 Task: Add Sartori Rosemary & Olive Oil Asiago Bellavitano Cheese Wedge to the cart.
Action: Mouse moved to (731, 235)
Screenshot: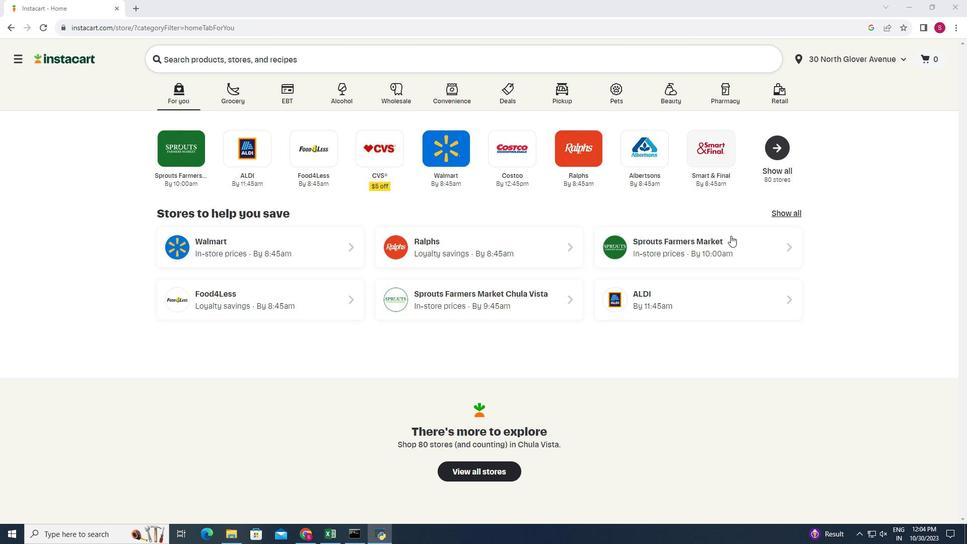 
Action: Mouse pressed left at (731, 235)
Screenshot: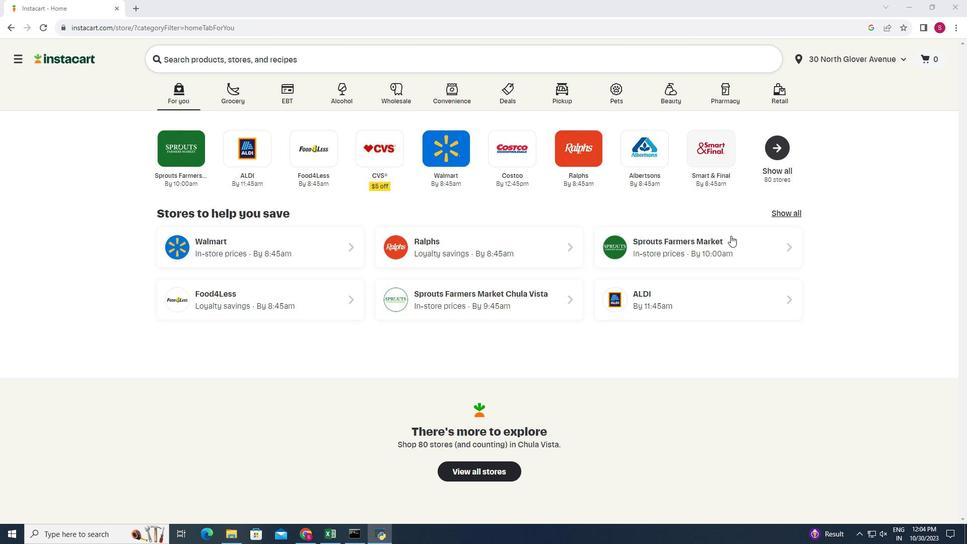 
Action: Mouse moved to (28, 444)
Screenshot: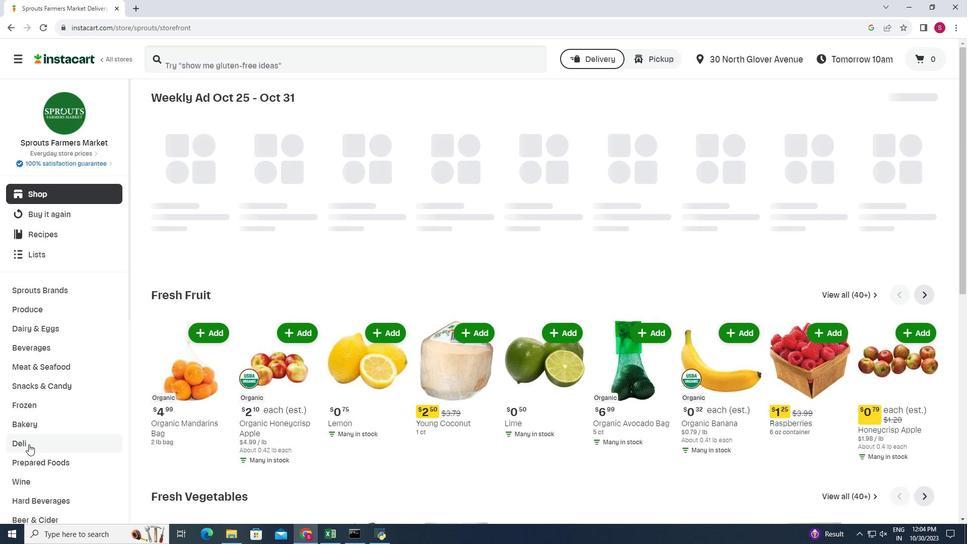 
Action: Mouse pressed left at (28, 444)
Screenshot: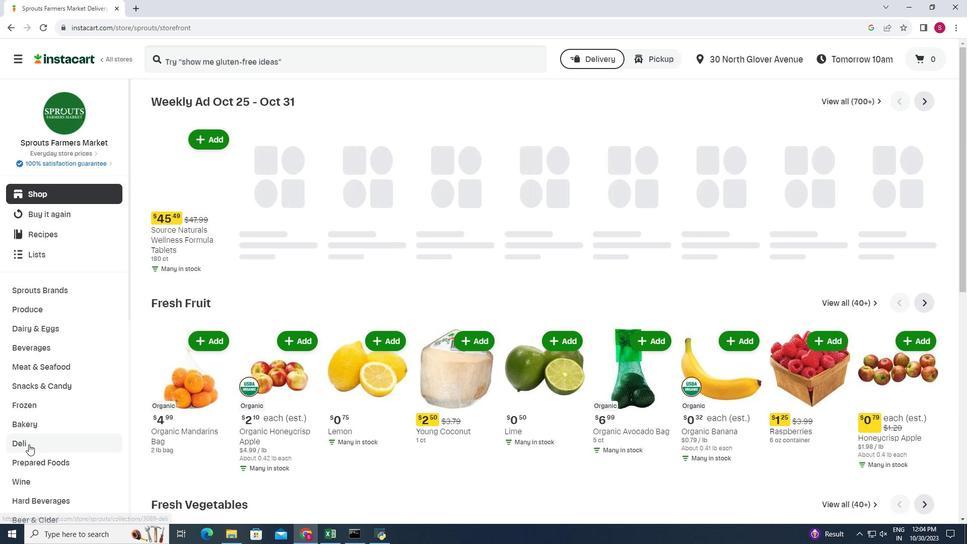 
Action: Mouse moved to (258, 128)
Screenshot: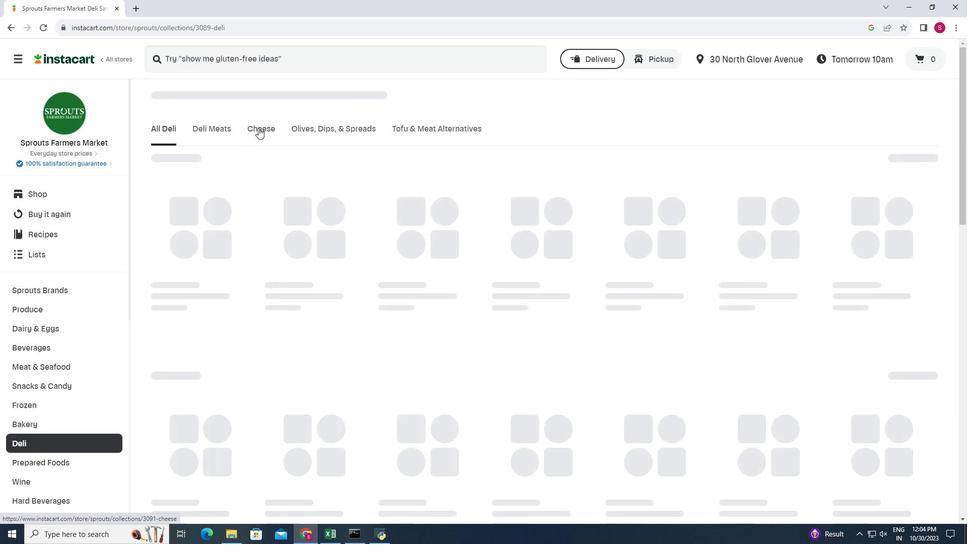 
Action: Mouse pressed left at (258, 128)
Screenshot: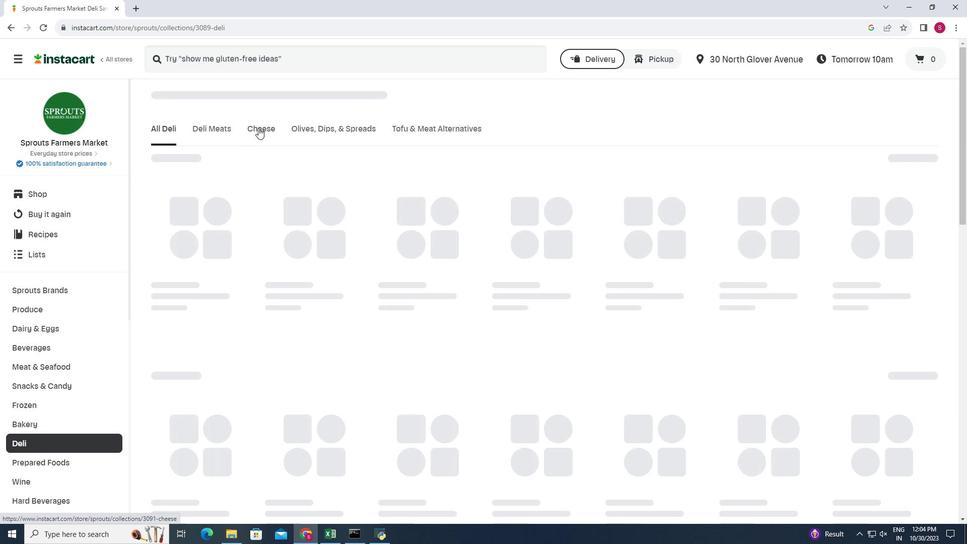 
Action: Mouse moved to (940, 160)
Screenshot: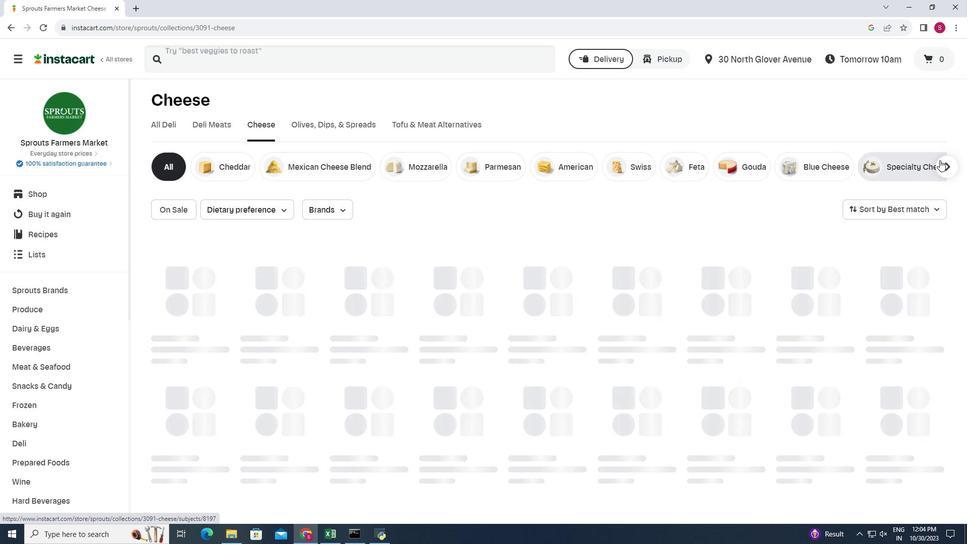 
Action: Mouse pressed left at (940, 160)
Screenshot: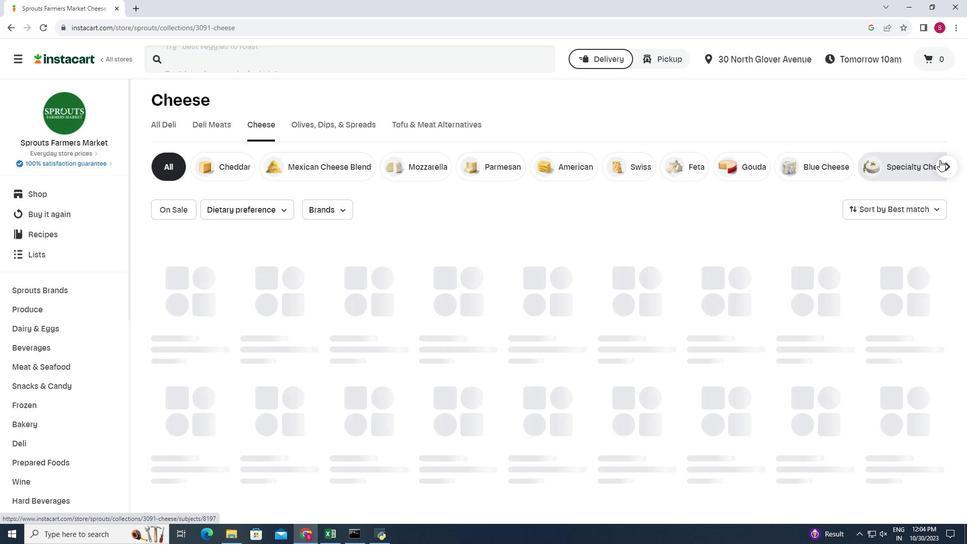 
Action: Mouse moved to (948, 162)
Screenshot: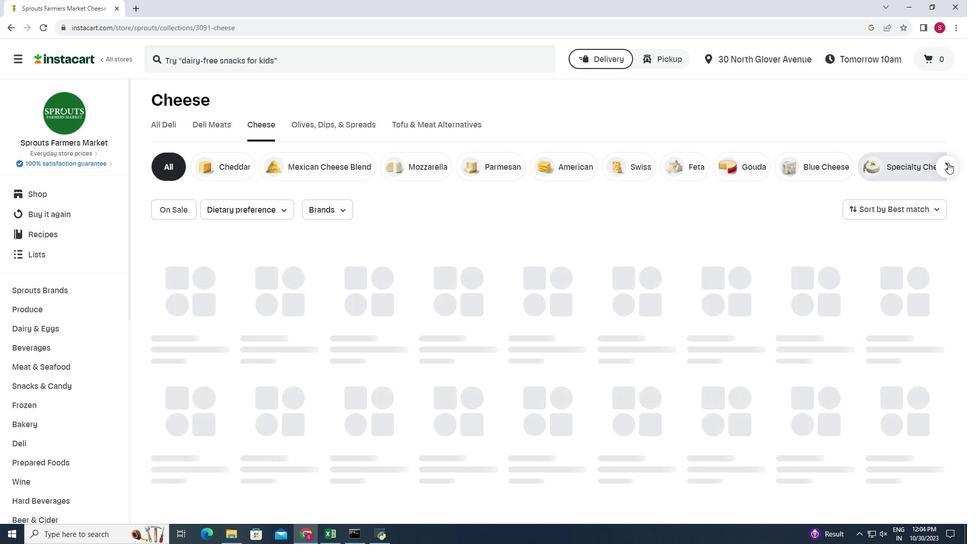 
Action: Mouse pressed left at (948, 162)
Screenshot: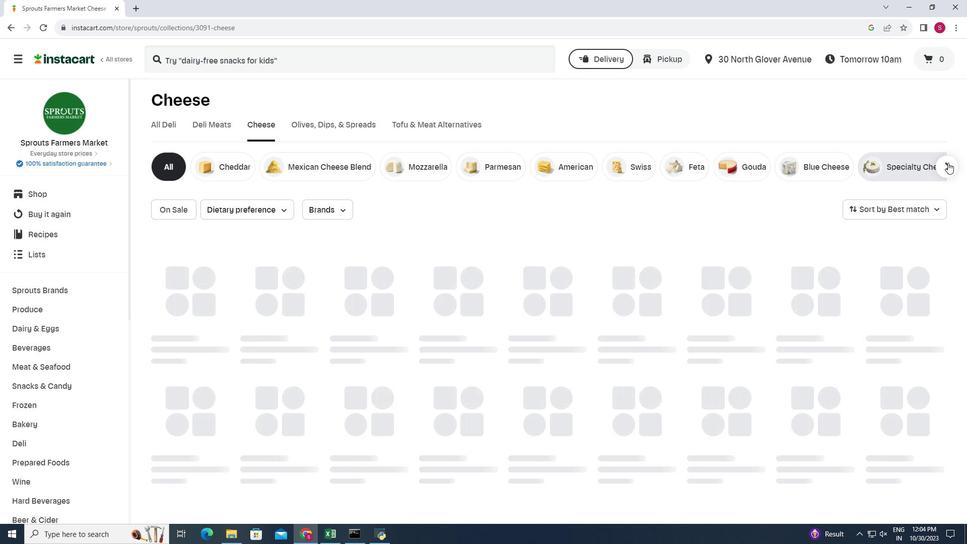 
Action: Mouse moved to (950, 162)
Screenshot: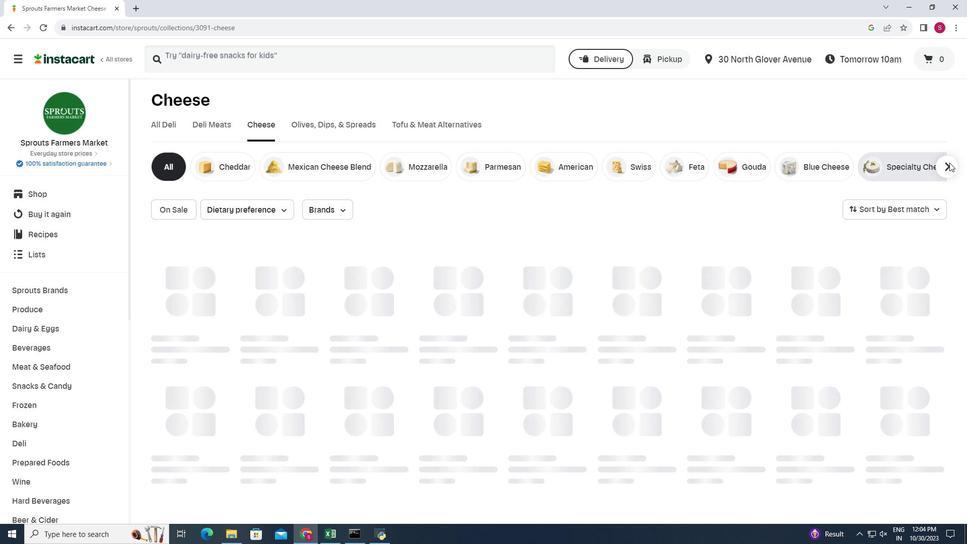 
Action: Mouse pressed left at (950, 162)
Screenshot: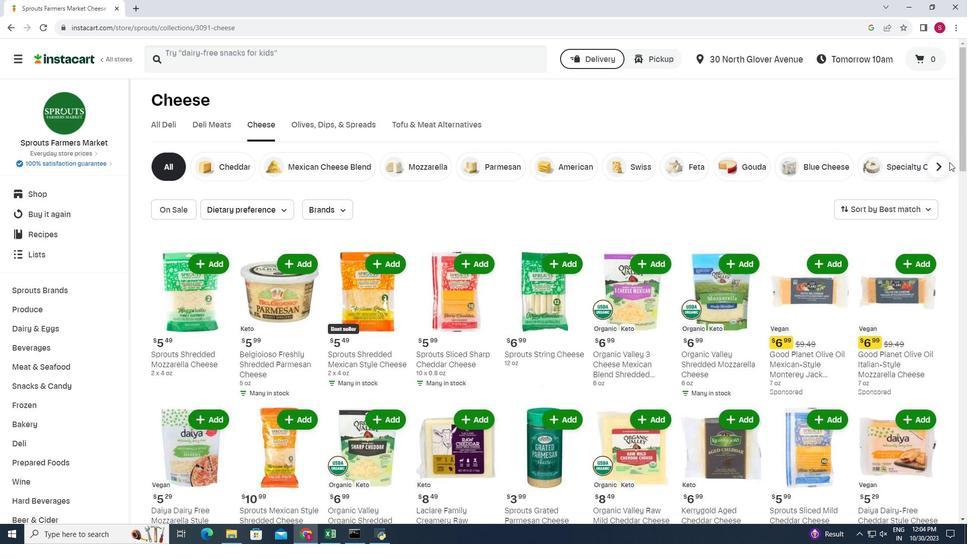 
Action: Mouse moved to (915, 172)
Screenshot: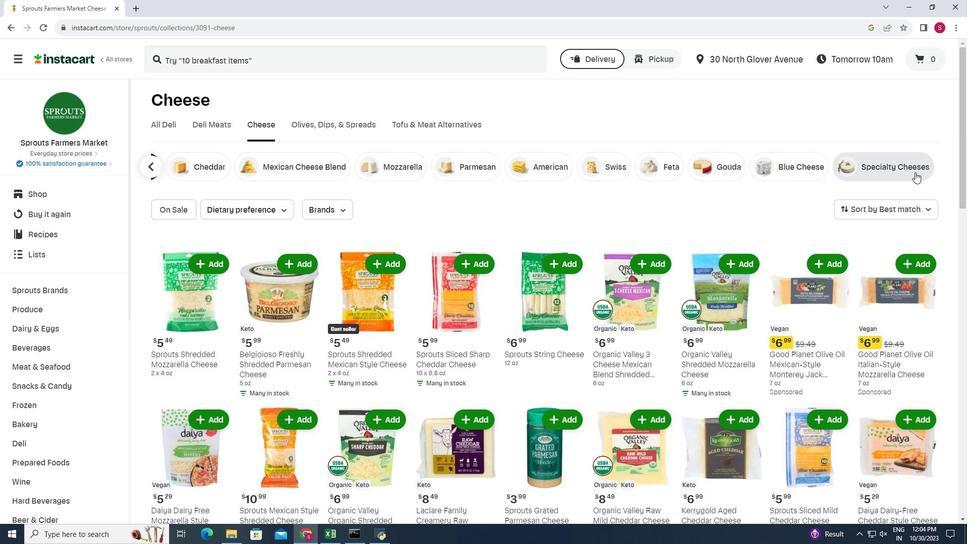 
Action: Mouse pressed left at (915, 172)
Screenshot: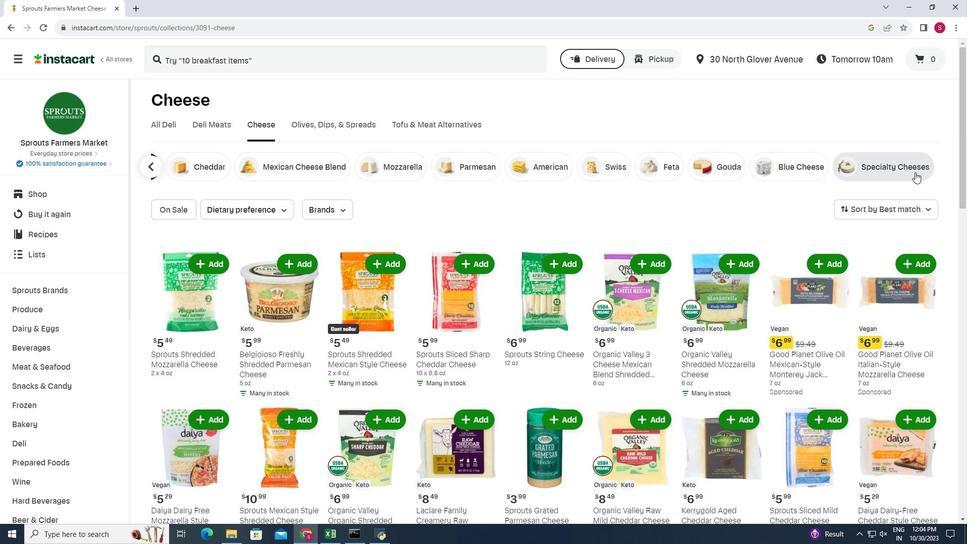 
Action: Mouse moved to (930, 339)
Screenshot: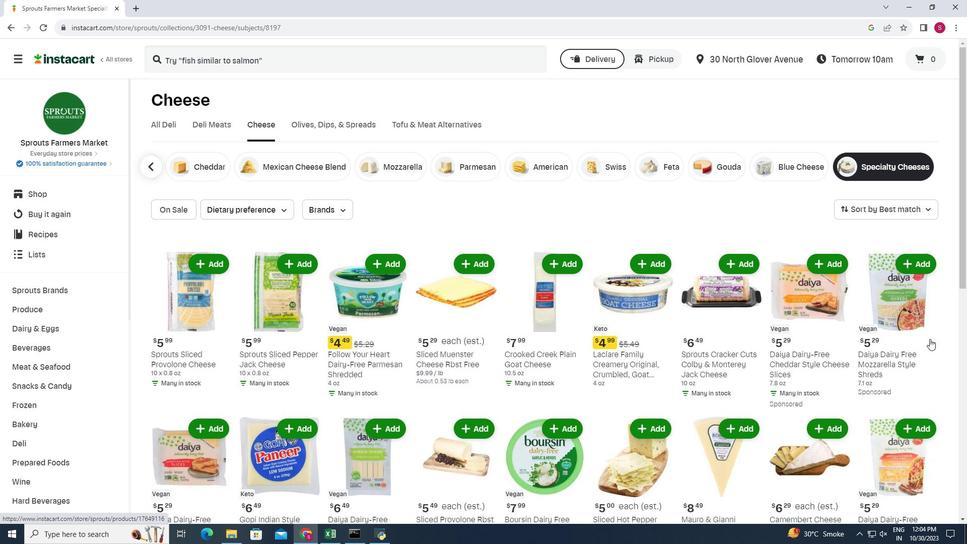 
Action: Mouse scrolled (930, 338) with delta (0, 0)
Screenshot: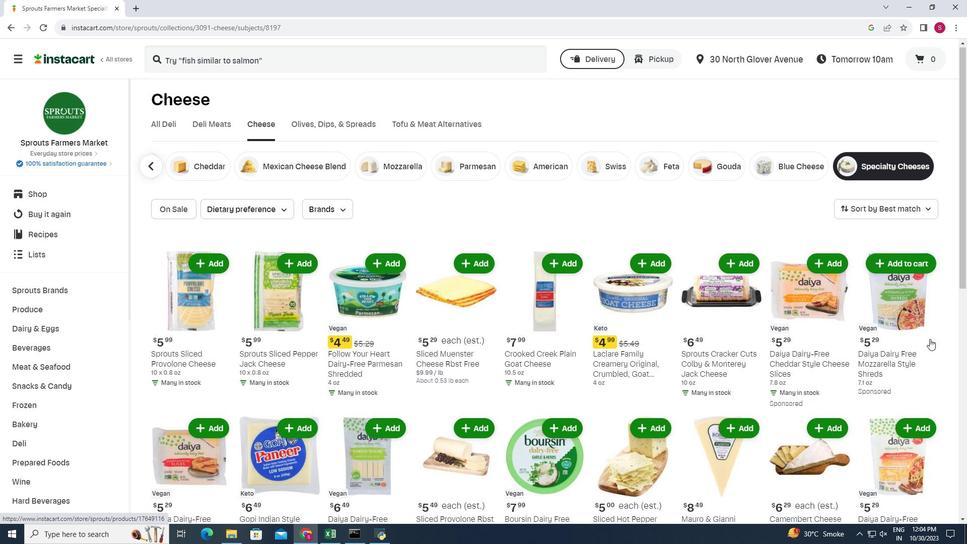 
Action: Mouse scrolled (930, 338) with delta (0, 0)
Screenshot: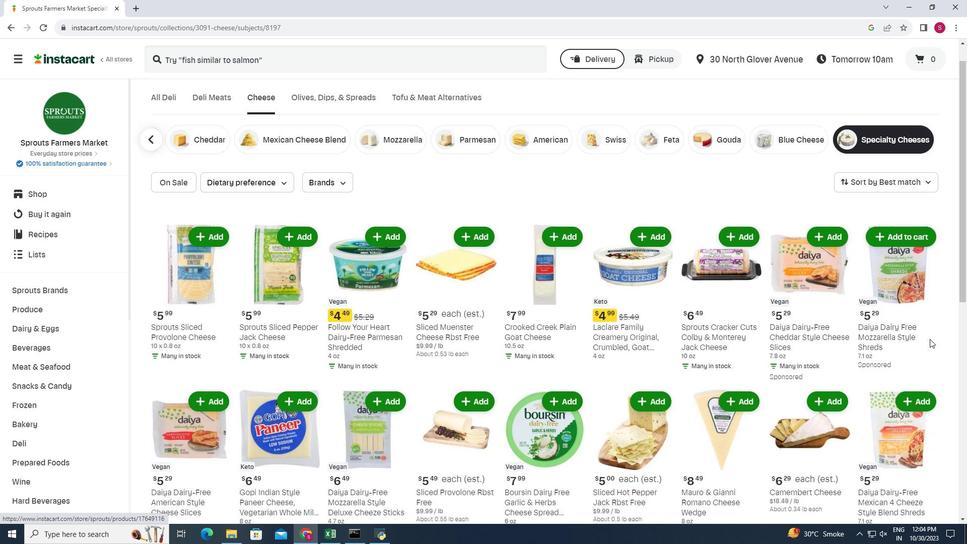 
Action: Mouse scrolled (930, 338) with delta (0, 0)
Screenshot: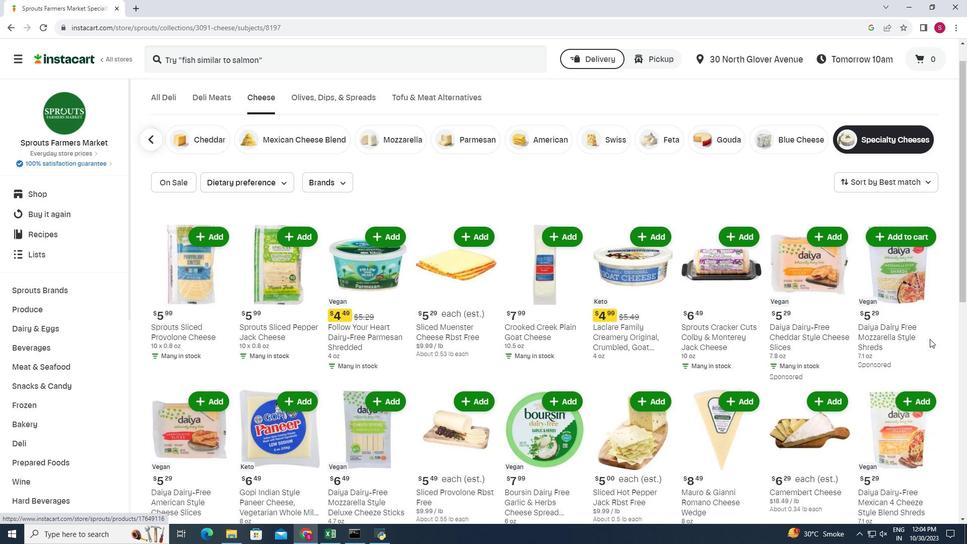 
Action: Mouse moved to (173, 355)
Screenshot: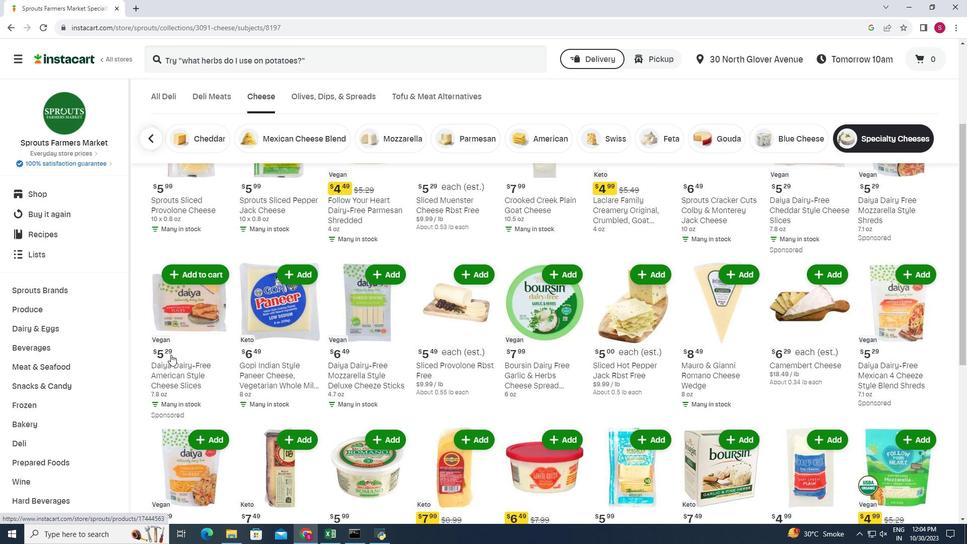 
Action: Mouse scrolled (173, 354) with delta (0, 0)
Screenshot: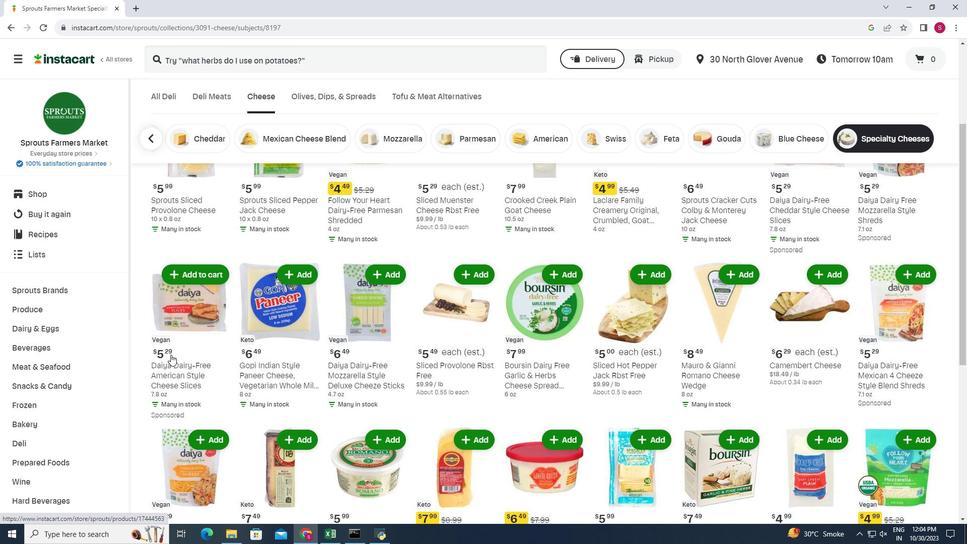 
Action: Mouse moved to (170, 354)
Screenshot: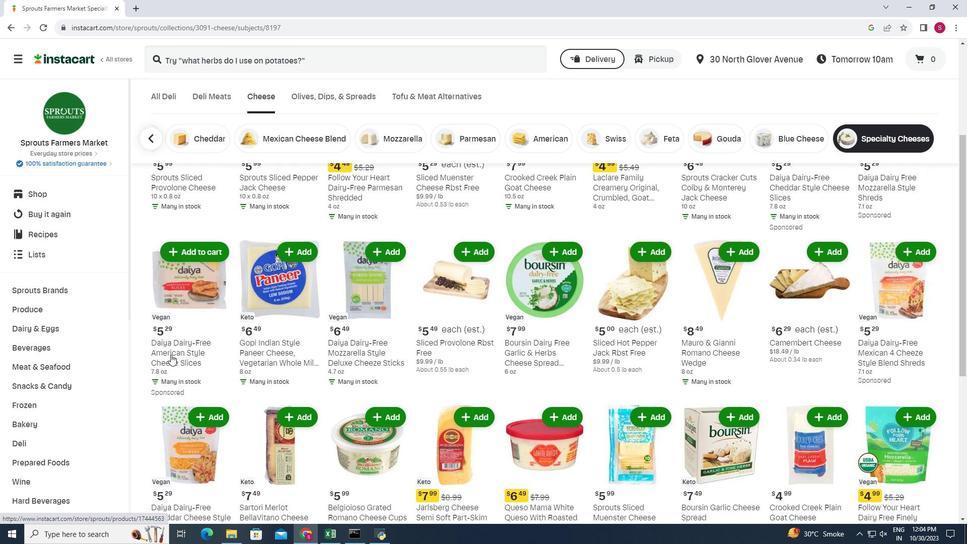 
Action: Mouse scrolled (170, 354) with delta (0, 0)
Screenshot: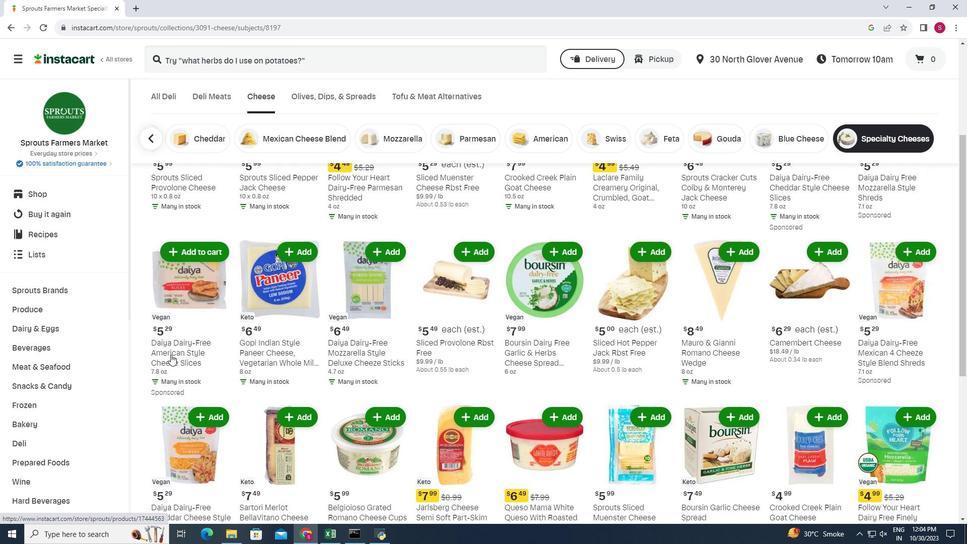 
Action: Mouse moved to (931, 408)
Screenshot: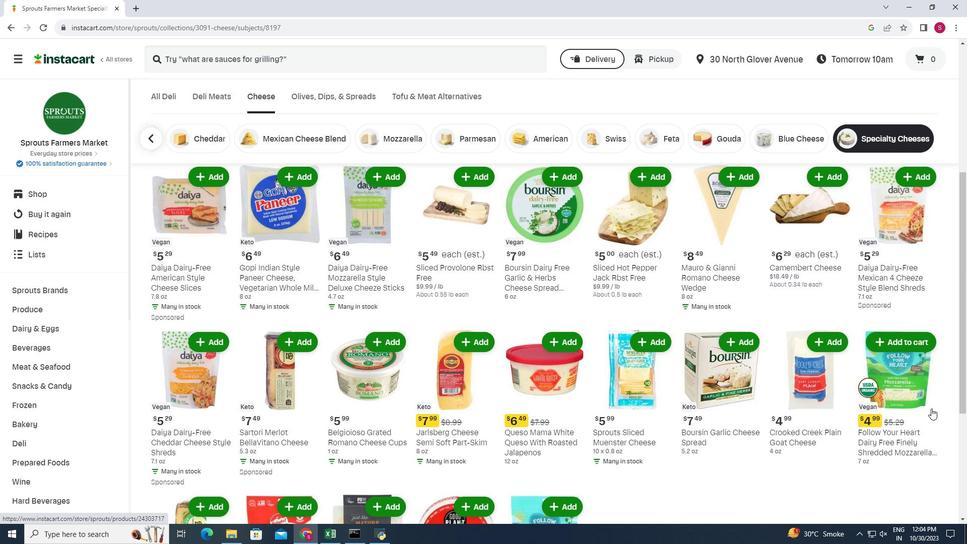 
Action: Mouse scrolled (931, 408) with delta (0, 0)
Screenshot: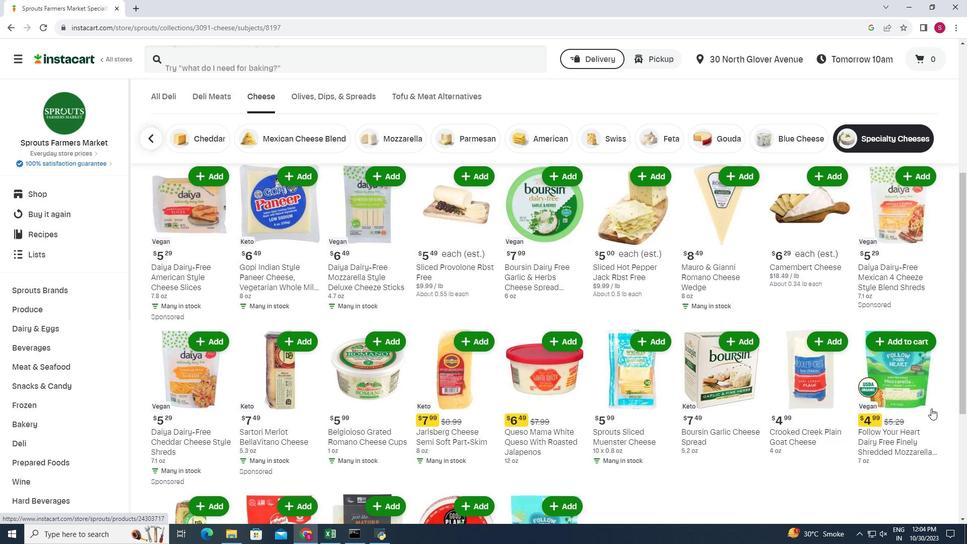 
Action: Mouse scrolled (931, 408) with delta (0, 0)
Screenshot: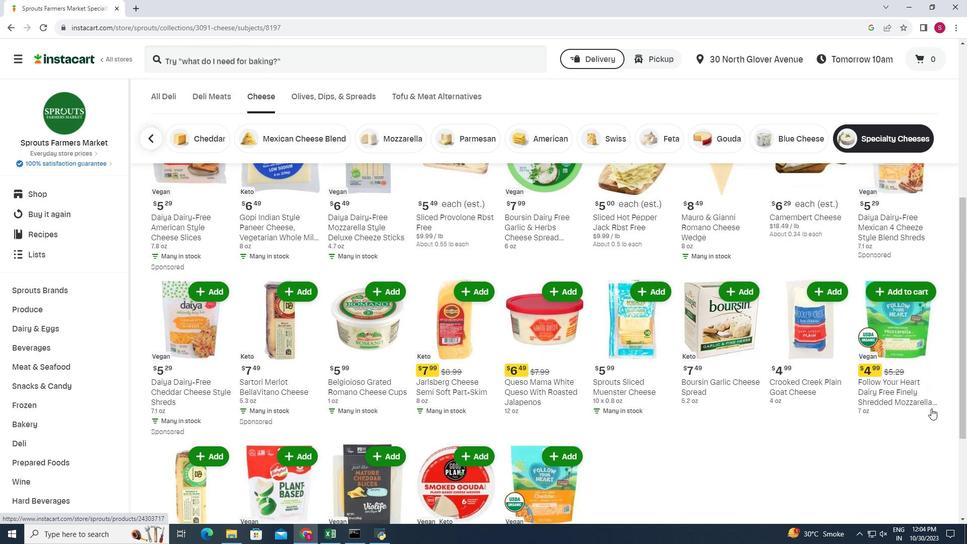 
Action: Mouse scrolled (931, 408) with delta (0, 0)
Screenshot: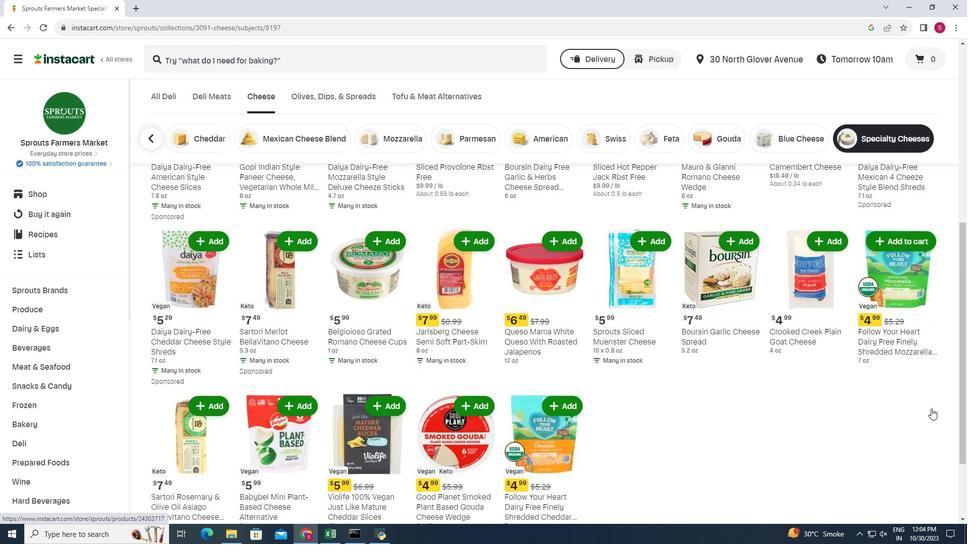 
Action: Mouse moved to (191, 353)
Screenshot: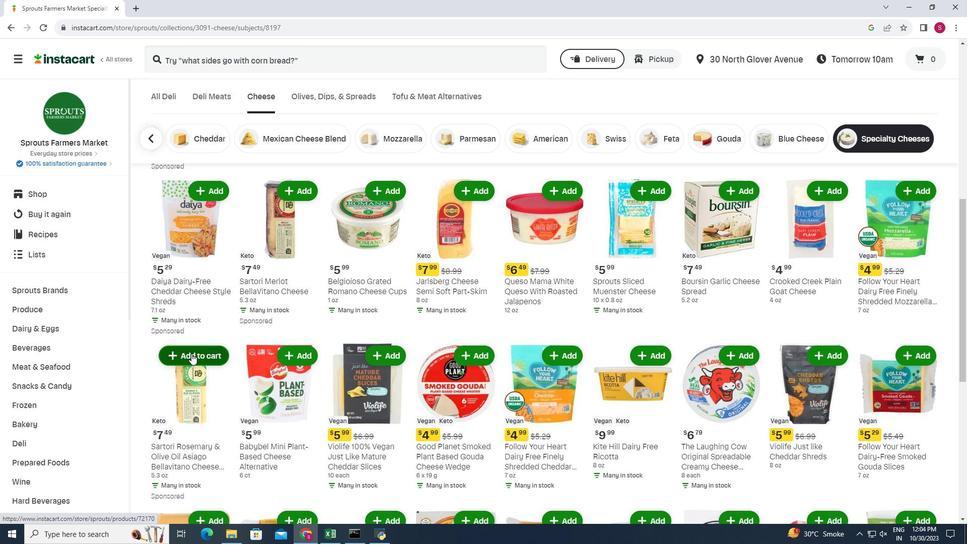 
Action: Mouse pressed left at (191, 353)
Screenshot: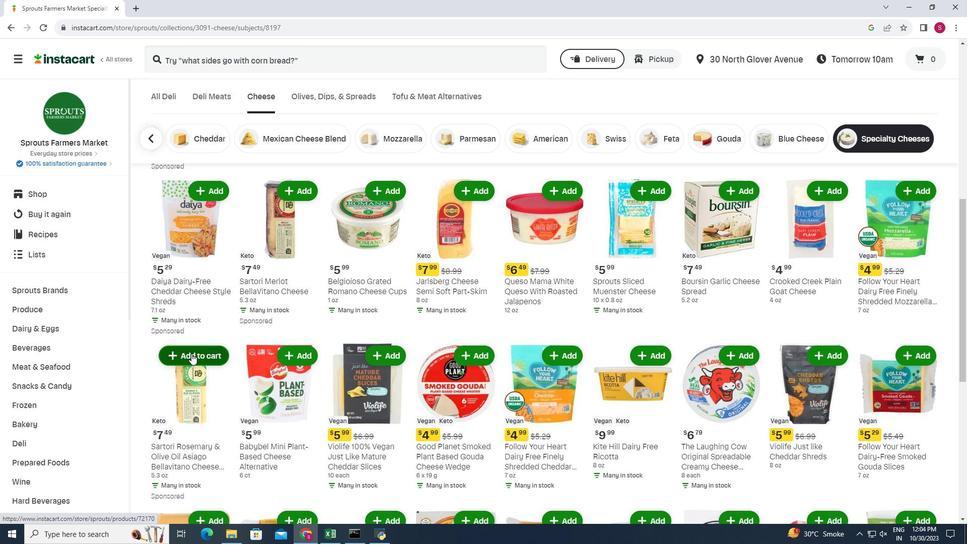 
Action: Mouse moved to (210, 327)
Screenshot: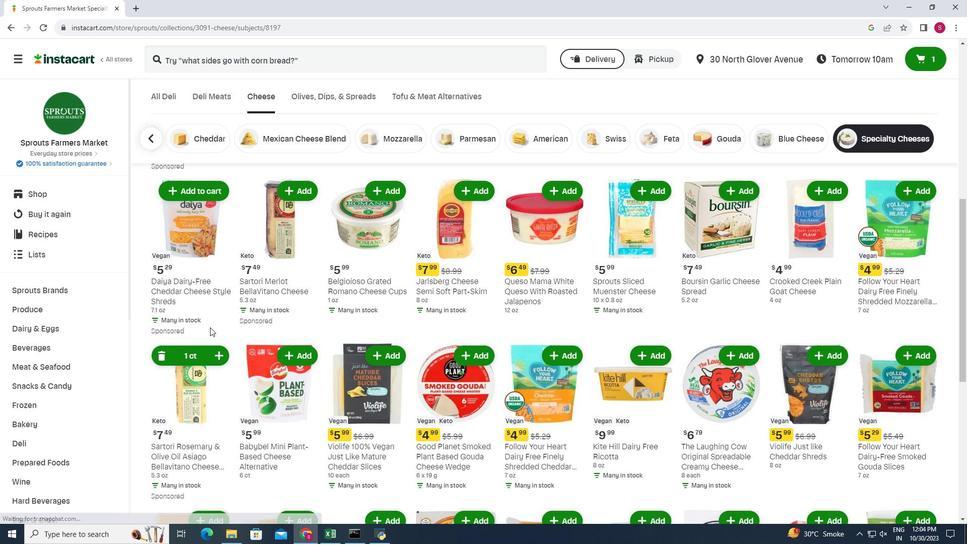 
